 Task: Find museums with 4.5+ rating.
Action: Mouse moved to (595, 98)
Screenshot: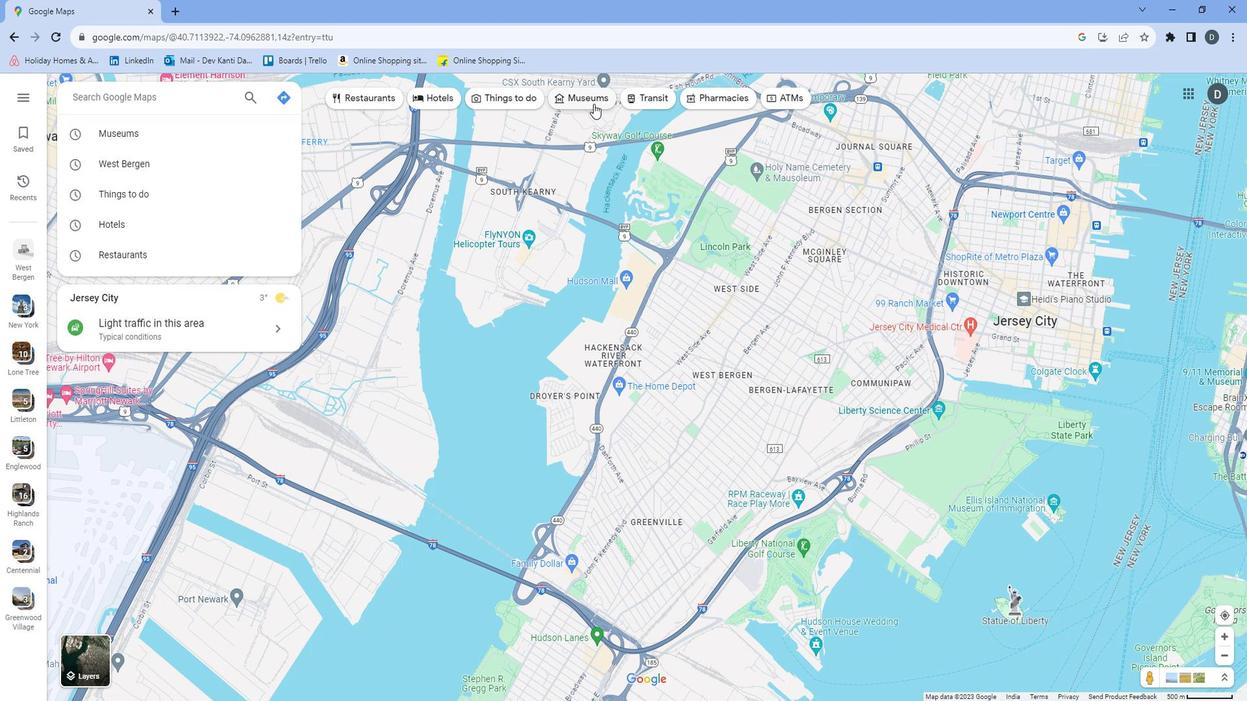 
Action: Mouse pressed left at (595, 98)
Screenshot: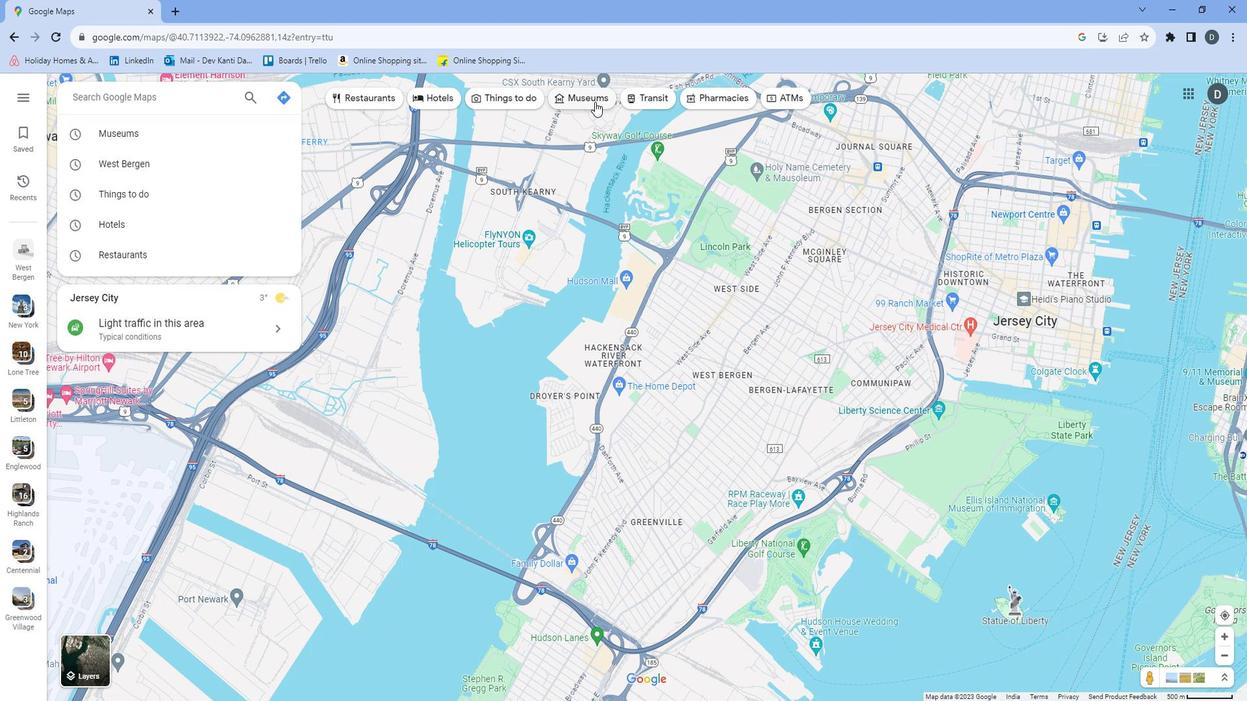 
Action: Mouse moved to (380, 85)
Screenshot: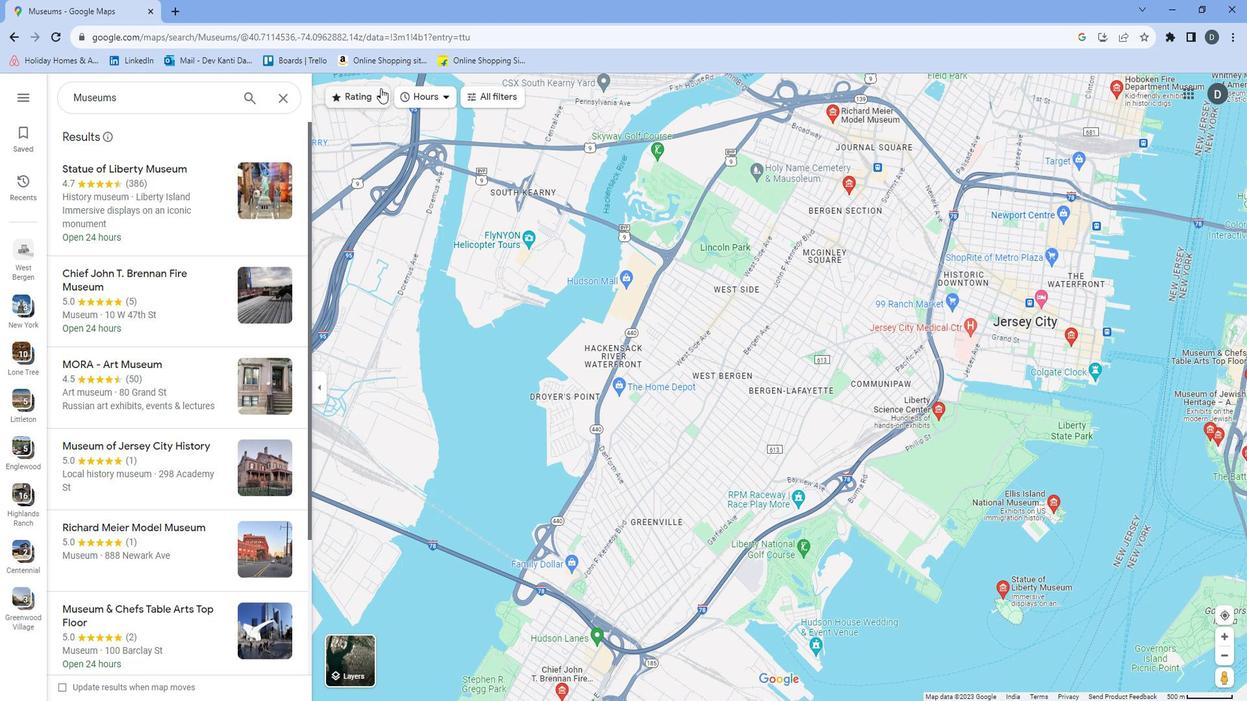 
Action: Mouse pressed left at (380, 85)
Screenshot: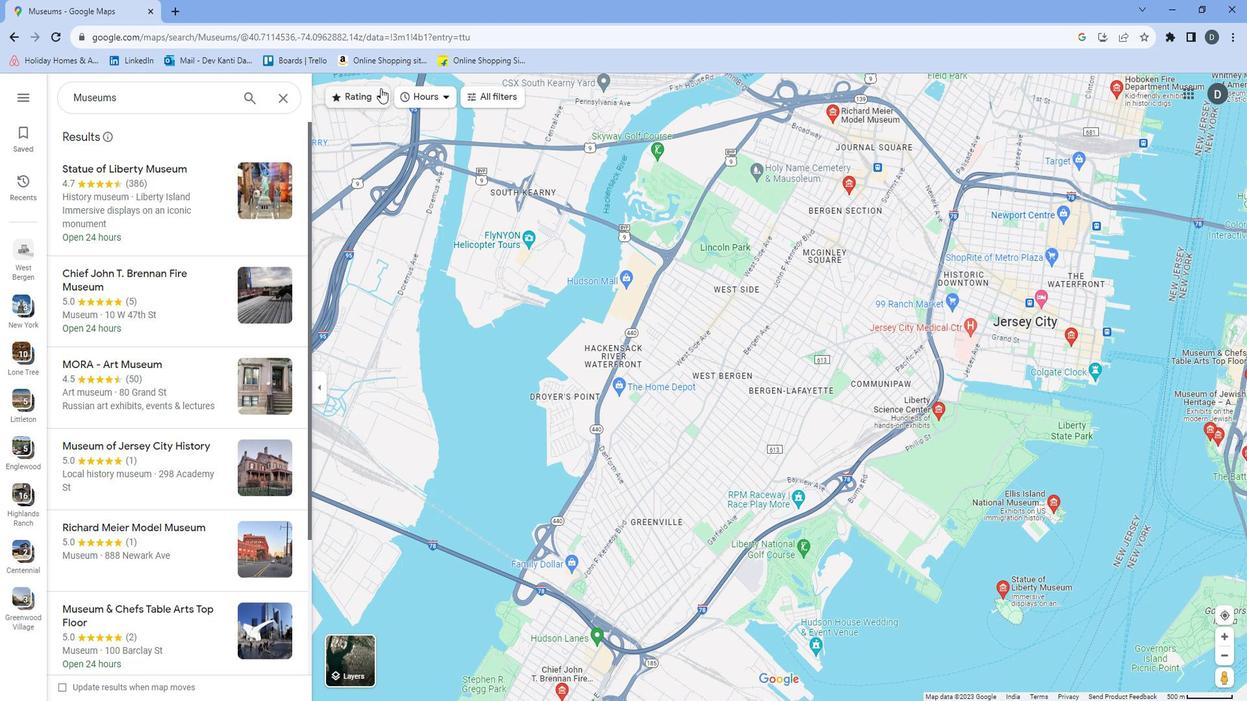 
Action: Mouse moved to (376, 98)
Screenshot: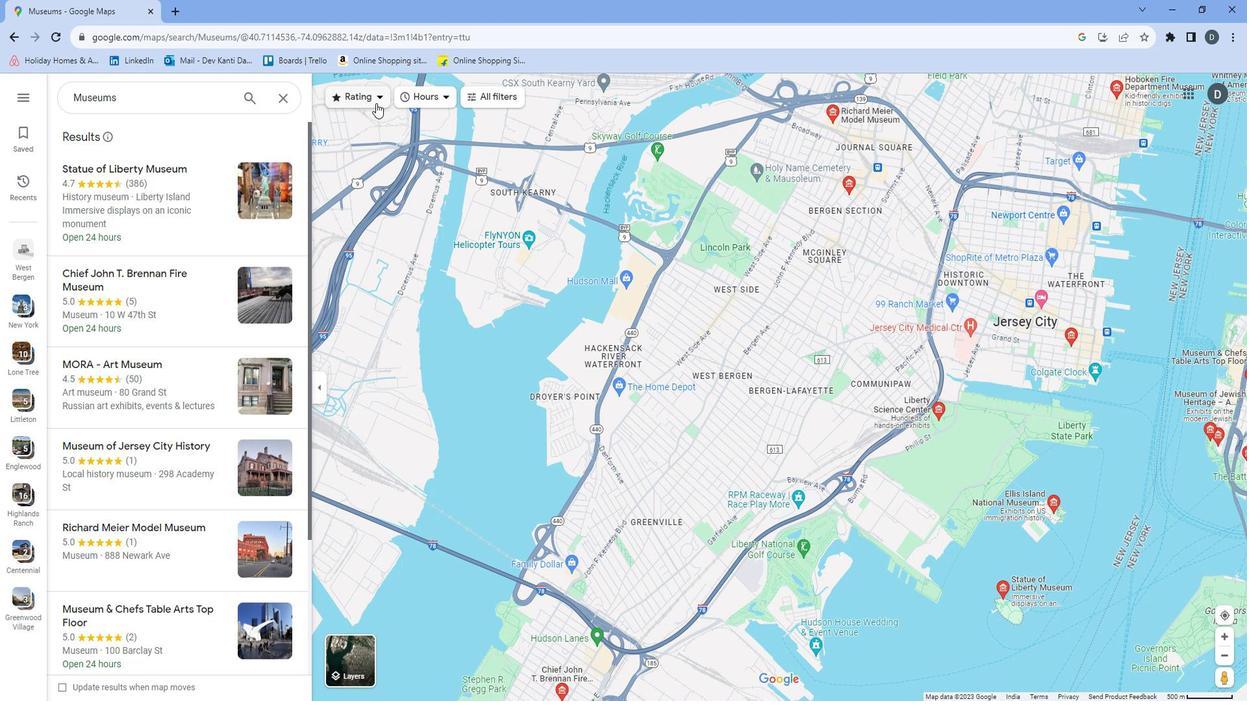 
Action: Mouse pressed left at (376, 98)
Screenshot: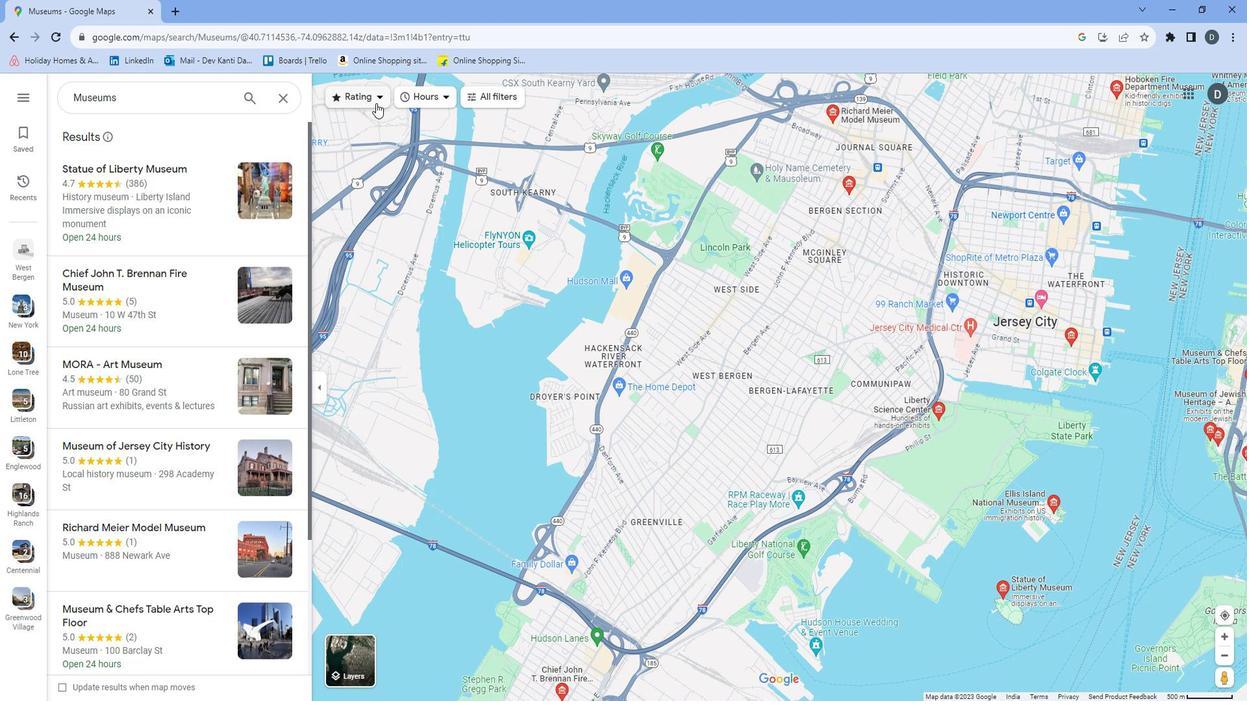
Action: Mouse moved to (389, 248)
Screenshot: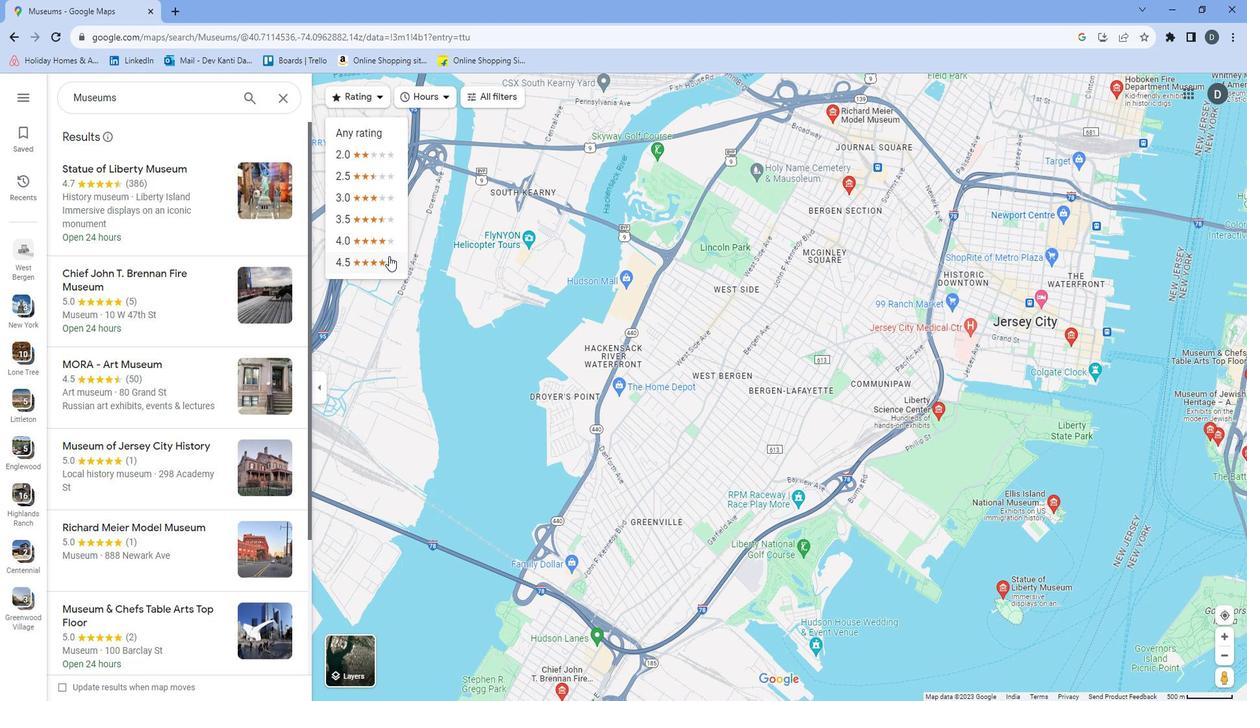 
Action: Mouse pressed left at (389, 248)
Screenshot: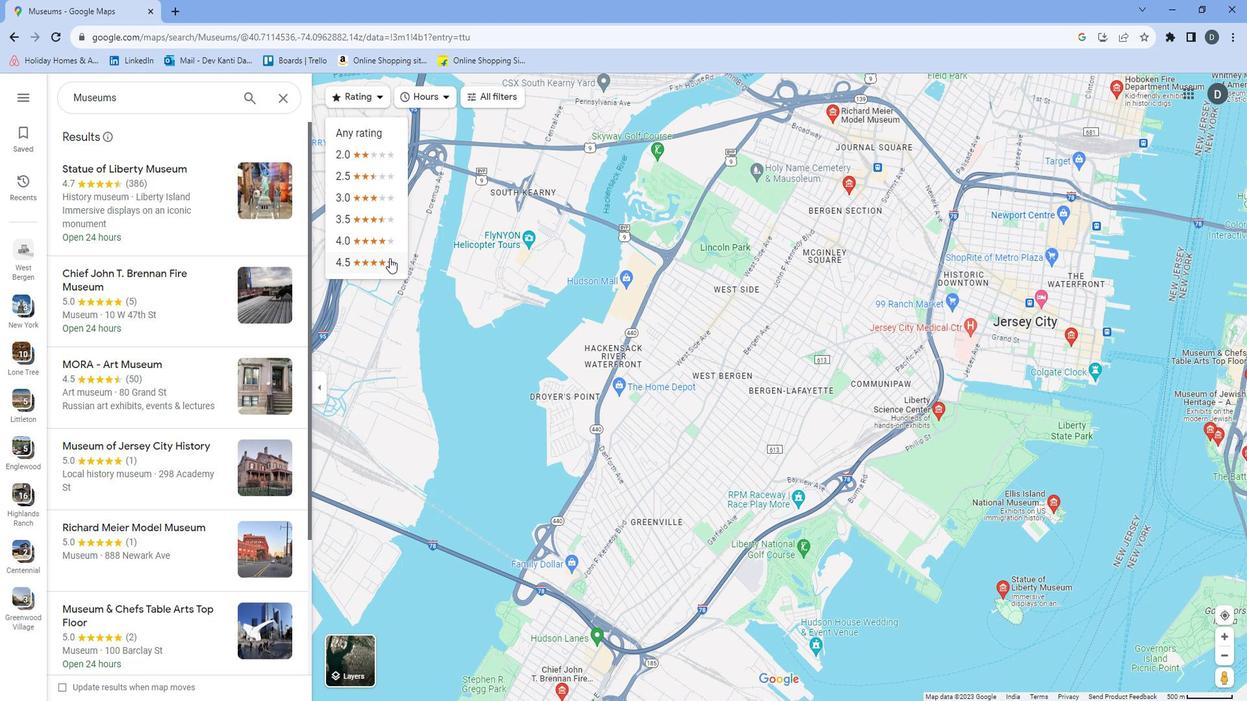 
Action: Mouse moved to (449, 280)
Screenshot: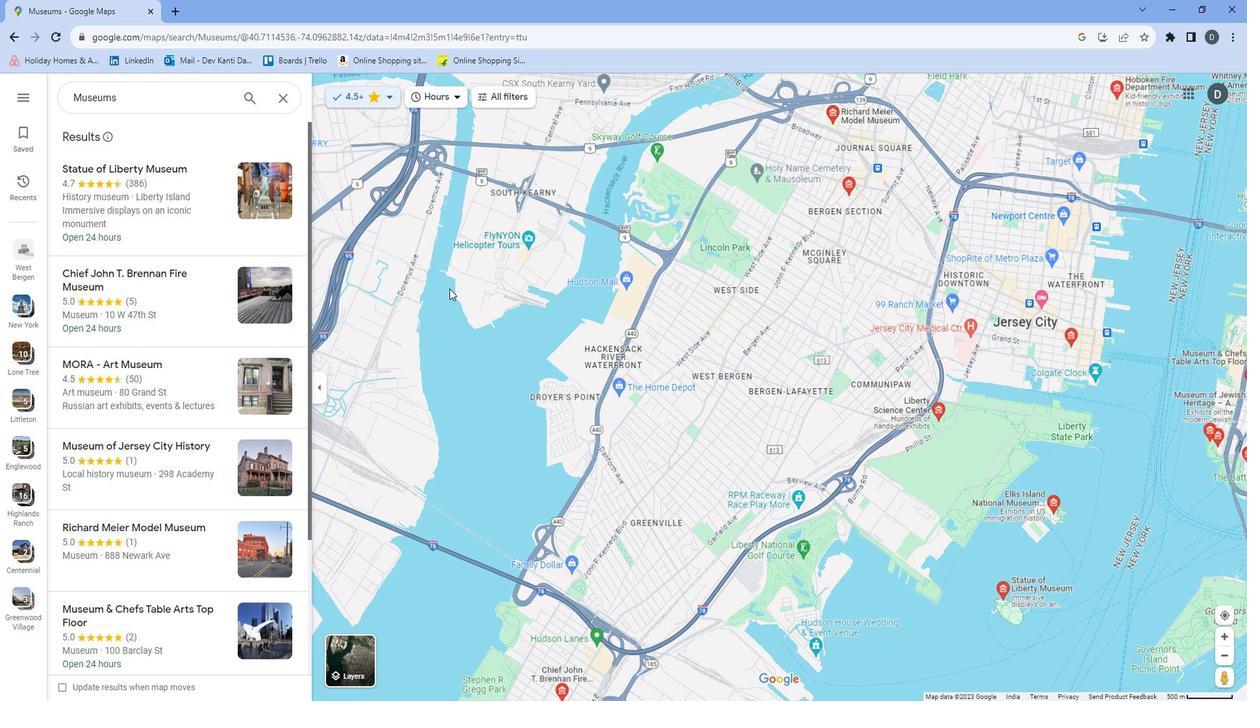 
